 Task: Add Follow Your Heart Dairy-Free Provolone to the cart.
Action: Mouse moved to (760, 262)
Screenshot: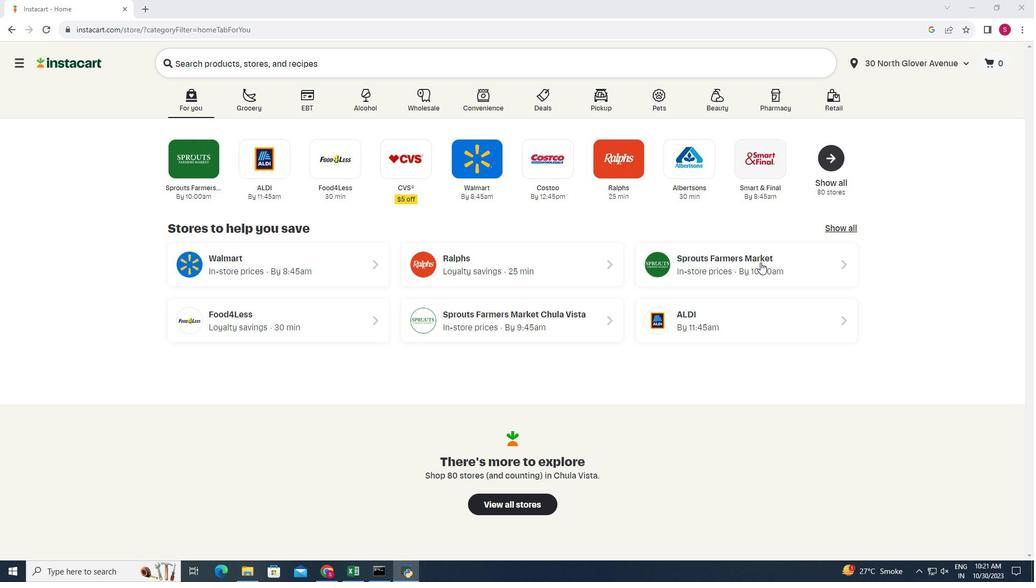 
Action: Mouse pressed left at (760, 262)
Screenshot: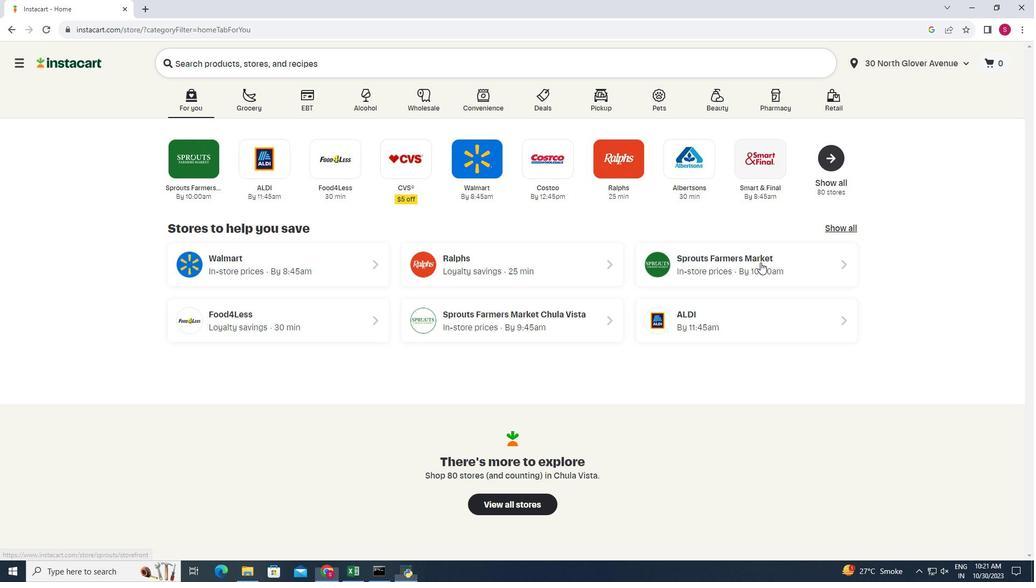 
Action: Mouse moved to (22, 509)
Screenshot: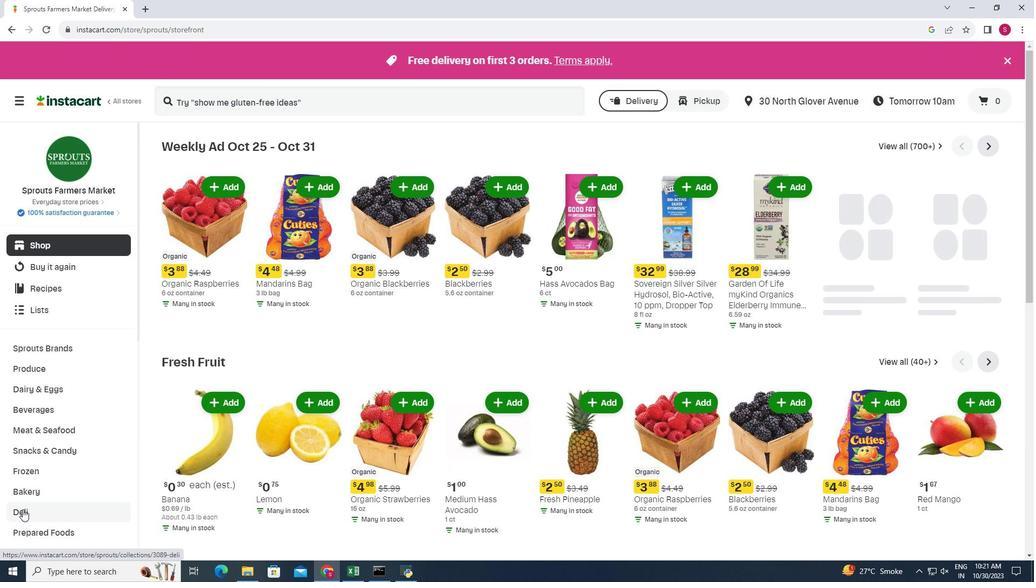
Action: Mouse pressed left at (22, 509)
Screenshot: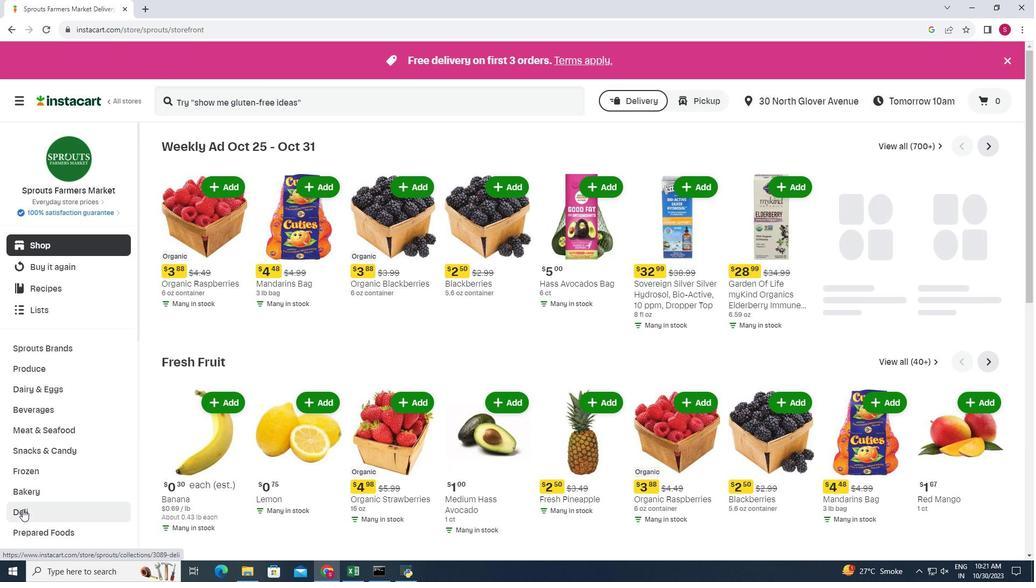 
Action: Mouse moved to (281, 170)
Screenshot: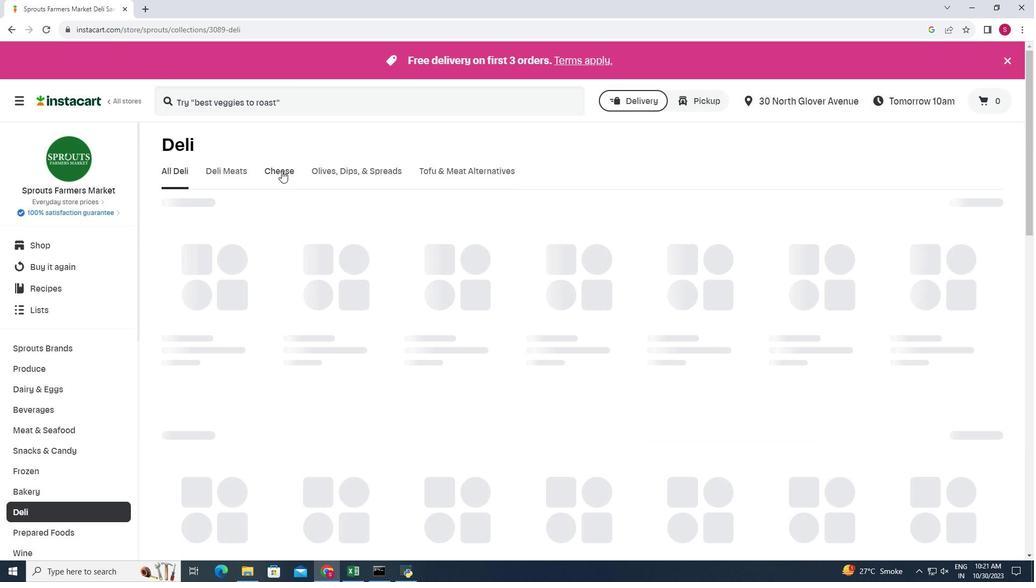 
Action: Mouse pressed left at (281, 170)
Screenshot: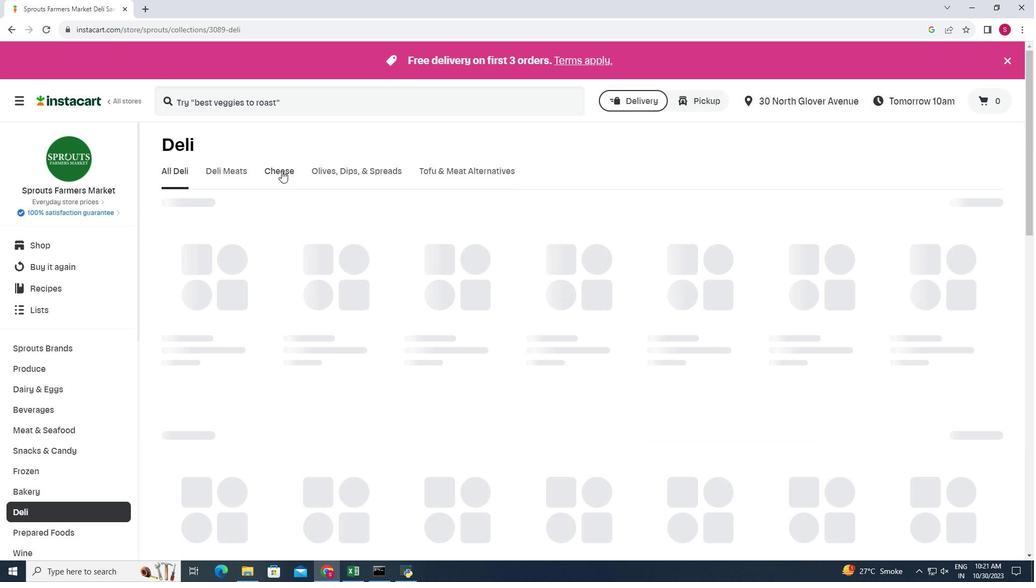 
Action: Mouse moved to (1004, 211)
Screenshot: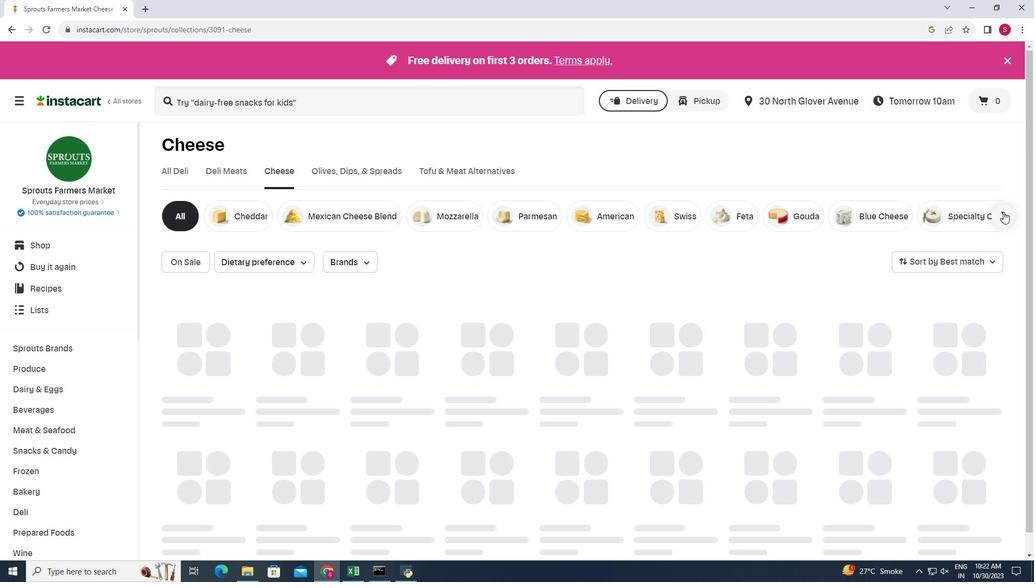 
Action: Mouse pressed left at (1004, 211)
Screenshot: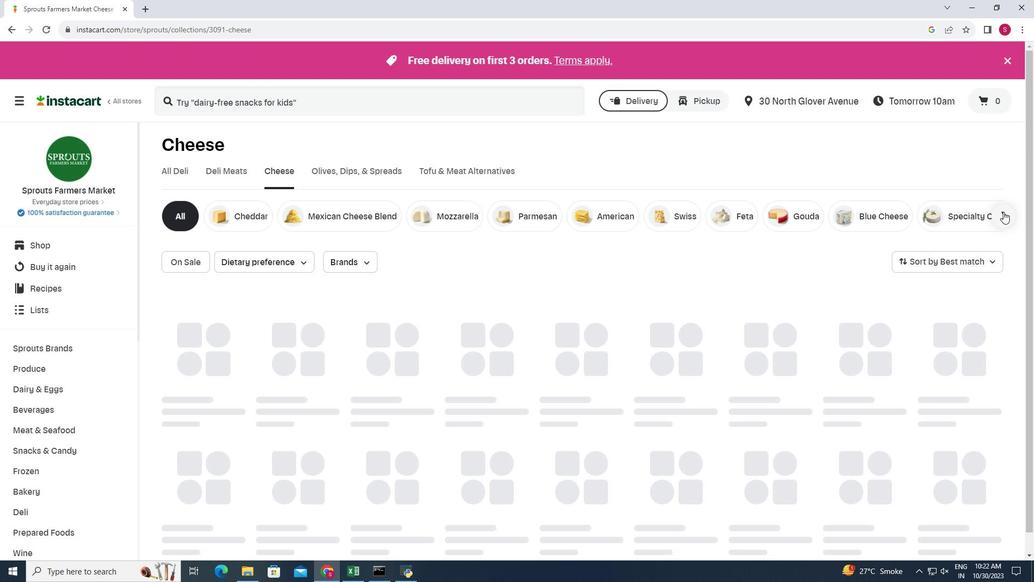 
Action: Mouse moved to (921, 218)
Screenshot: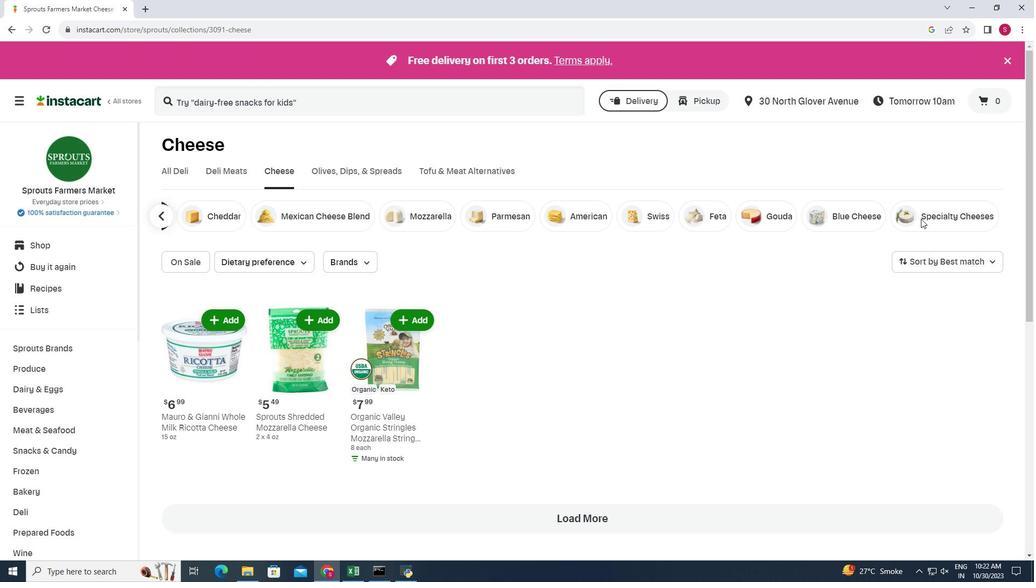 
Action: Mouse pressed left at (921, 218)
Screenshot: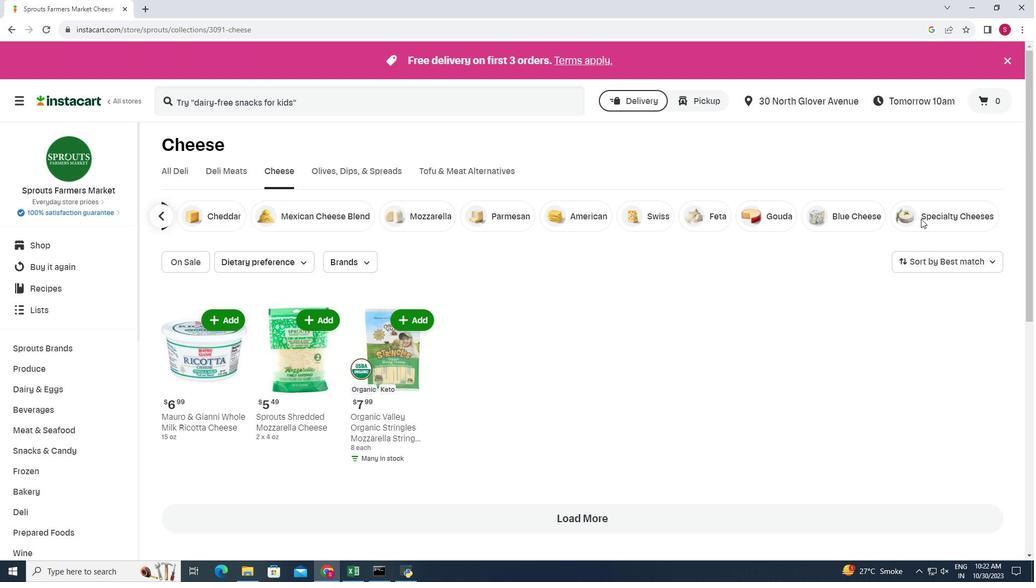 
Action: Mouse moved to (166, 333)
Screenshot: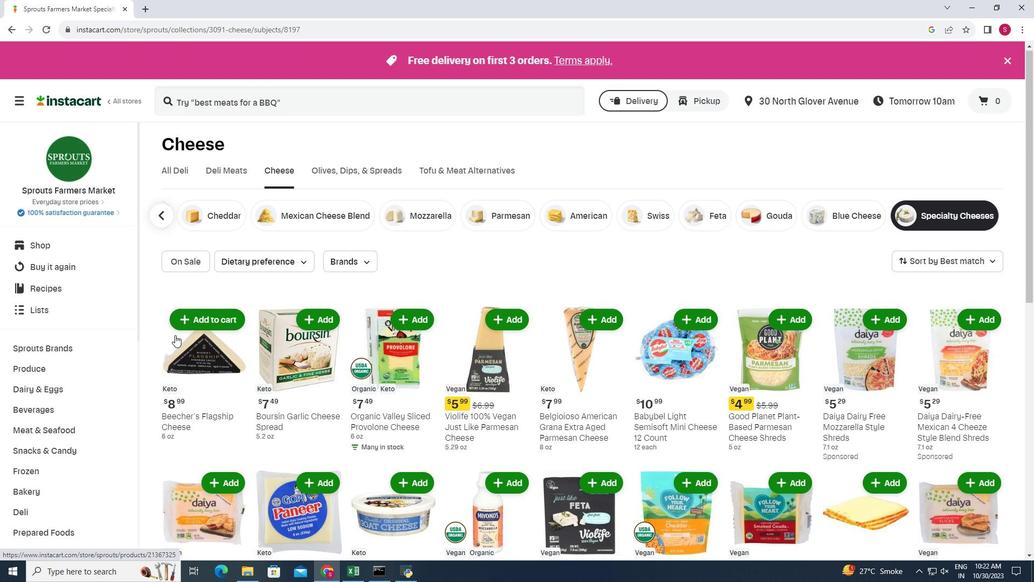 
Action: Mouse scrolled (166, 333) with delta (0, 0)
Screenshot: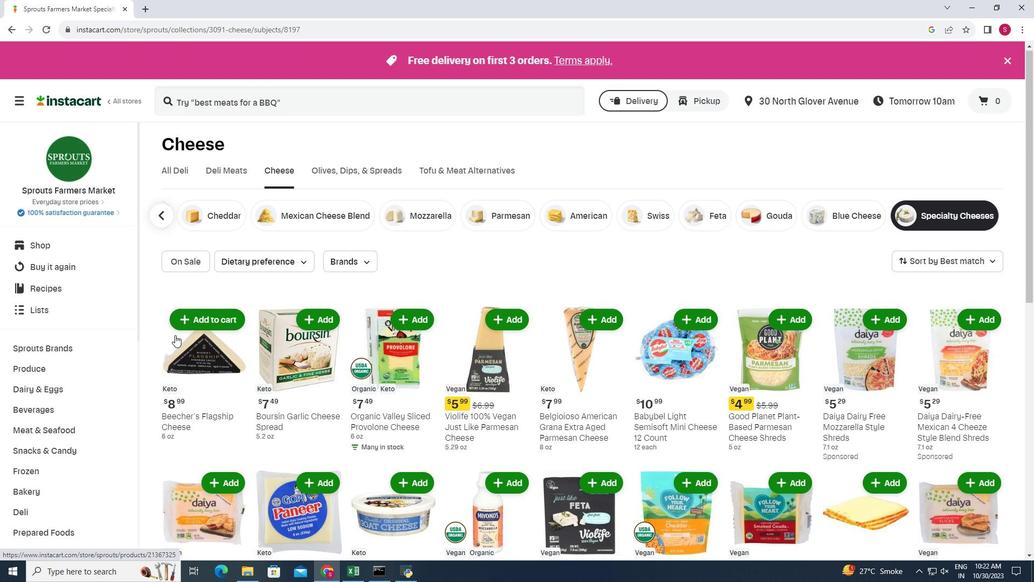 
Action: Mouse moved to (956, 378)
Screenshot: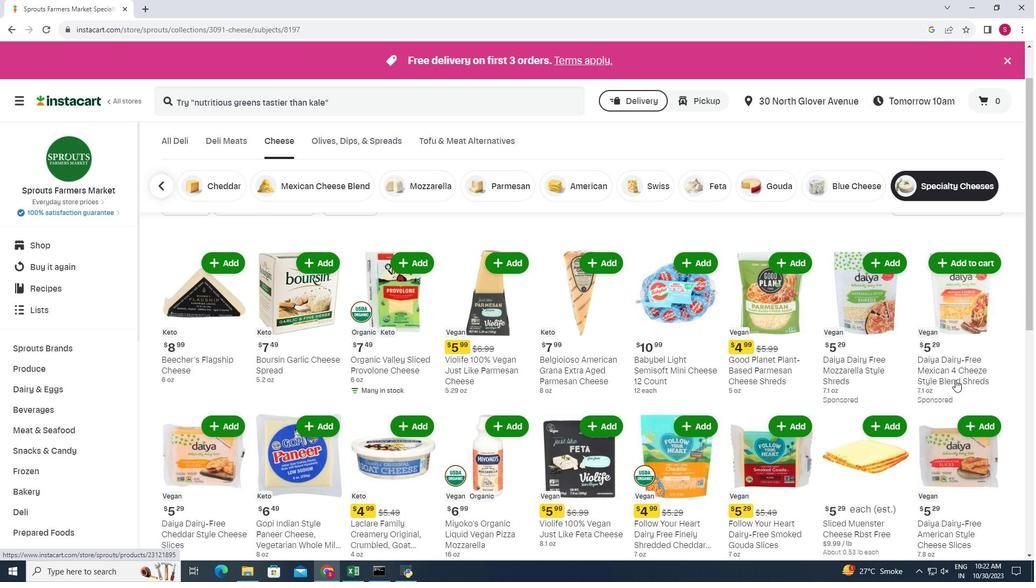
Action: Mouse scrolled (956, 377) with delta (0, 0)
Screenshot: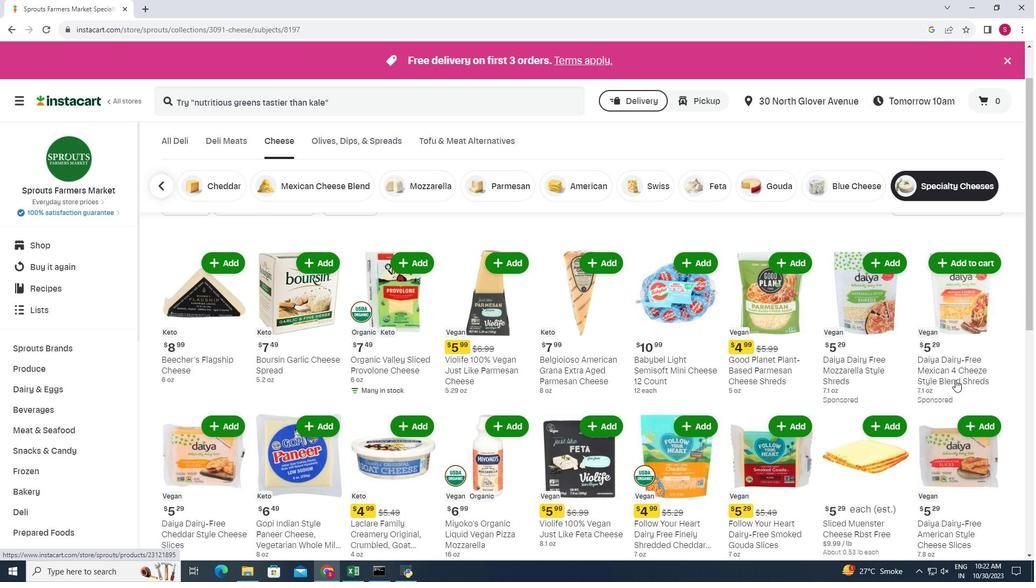 
Action: Mouse moved to (956, 381)
Screenshot: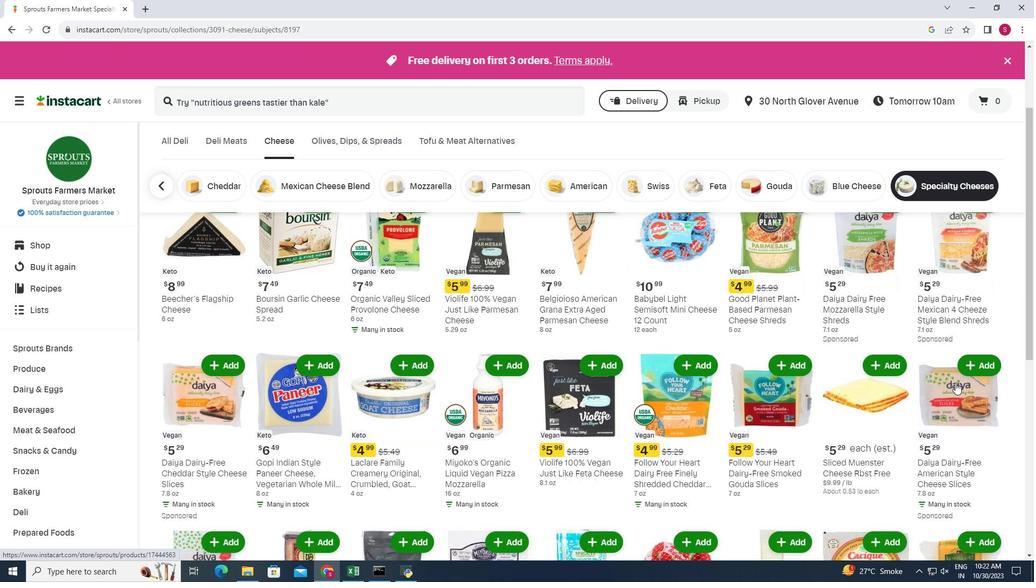 
Action: Mouse scrolled (956, 380) with delta (0, 0)
Screenshot: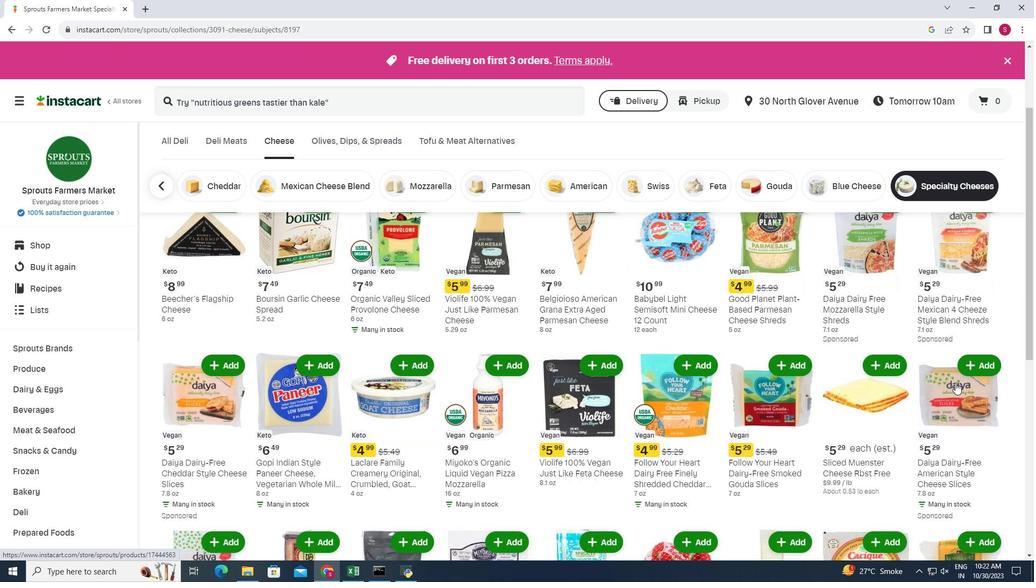 
Action: Mouse moved to (231, 408)
Screenshot: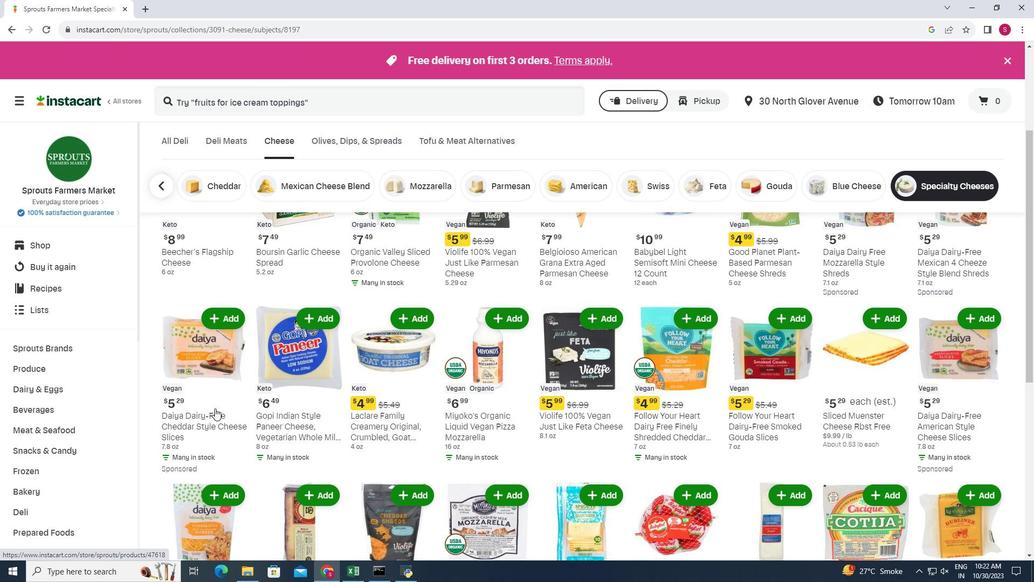 
Action: Mouse scrolled (231, 407) with delta (0, 0)
Screenshot: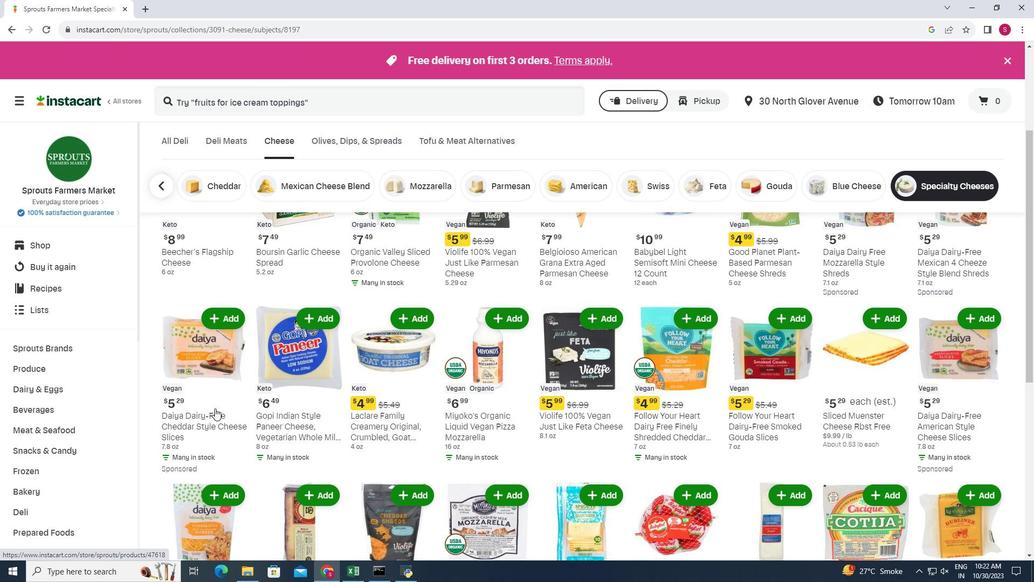 
Action: Mouse moved to (212, 408)
Screenshot: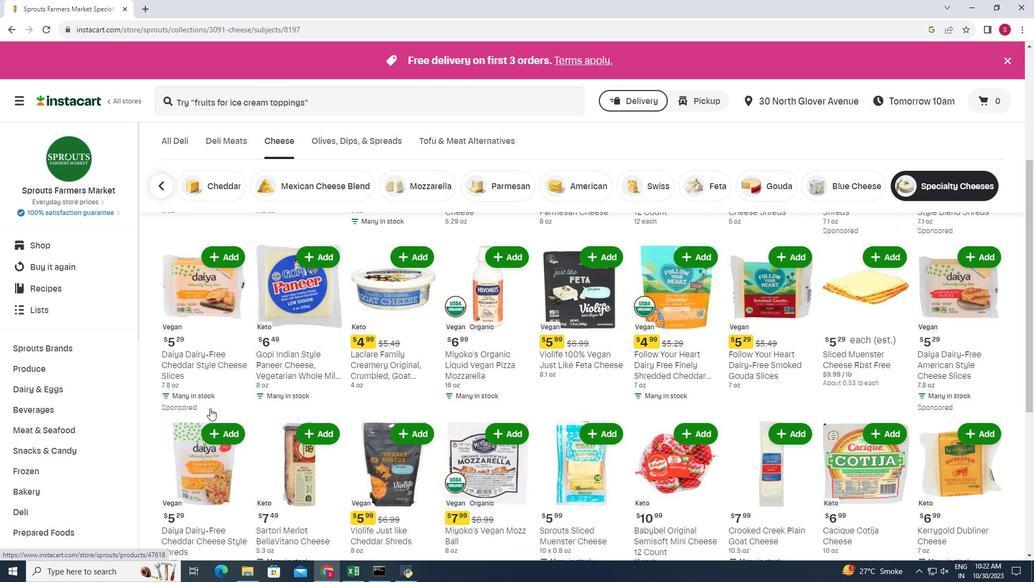 
Action: Mouse scrolled (212, 407) with delta (0, 0)
Screenshot: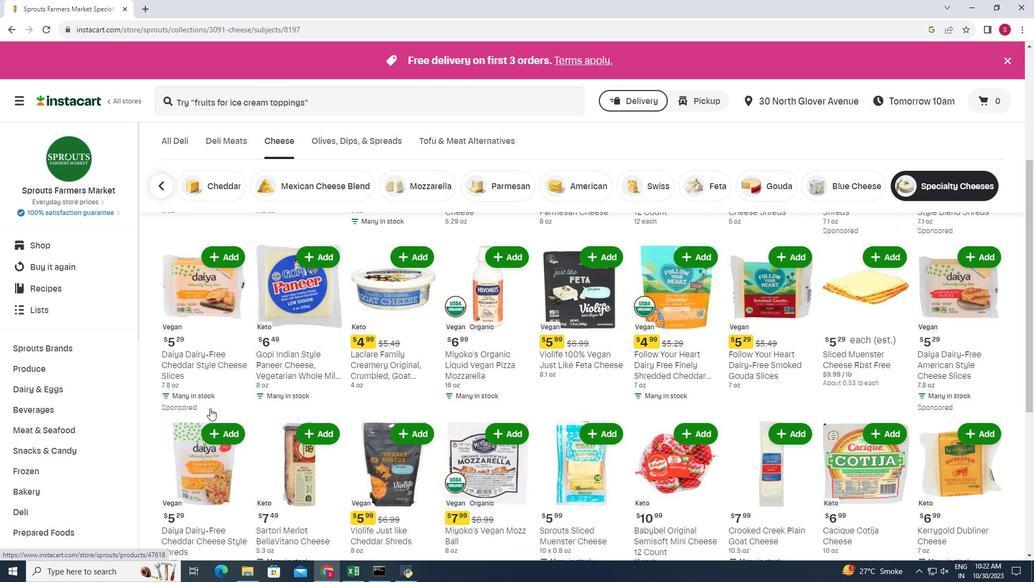 
Action: Mouse moved to (210, 408)
Screenshot: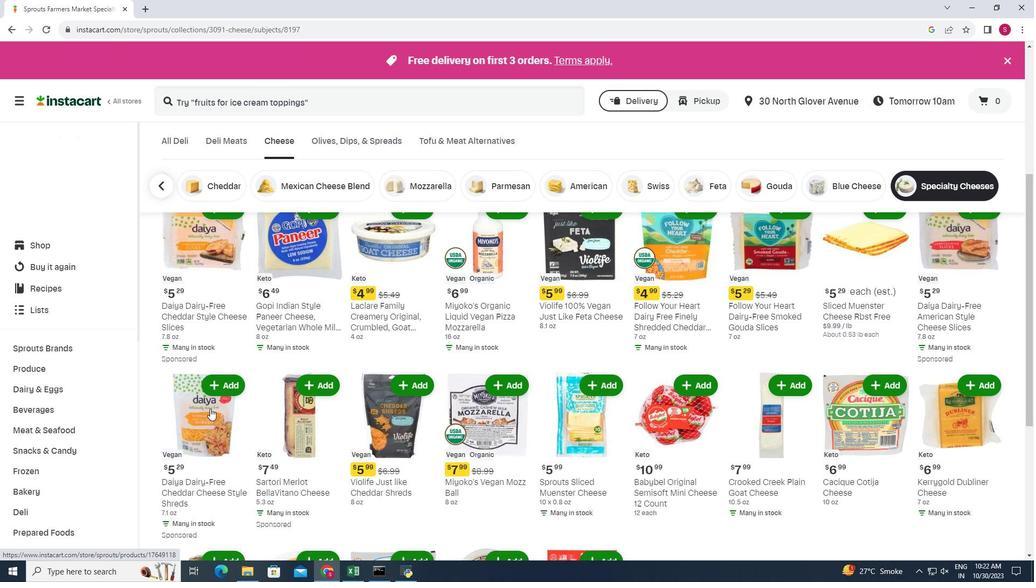 
Action: Mouse scrolled (210, 407) with delta (0, 0)
Screenshot: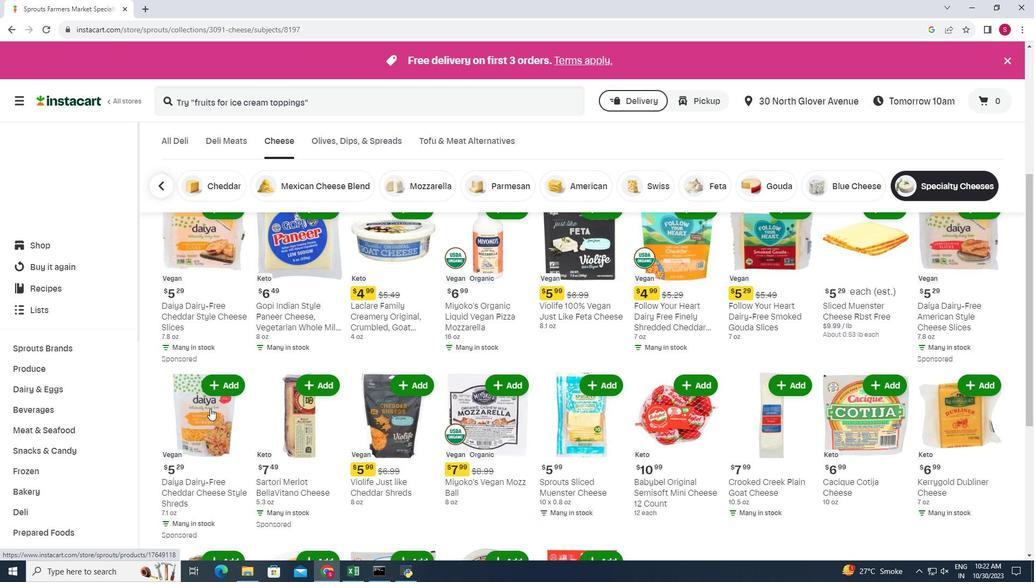 
Action: Mouse moved to (1001, 430)
Screenshot: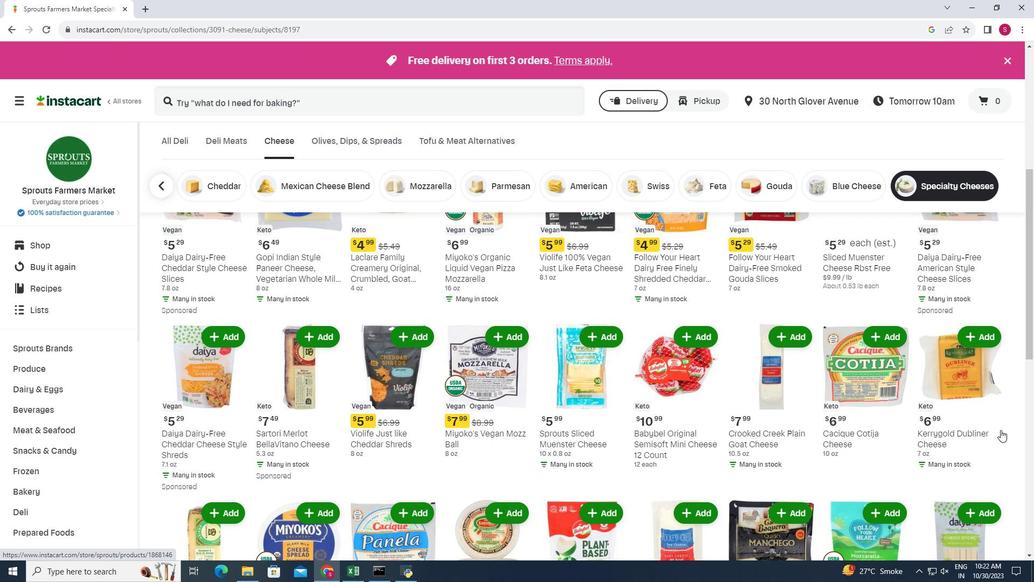 
Action: Mouse scrolled (1001, 429) with delta (0, 0)
Screenshot: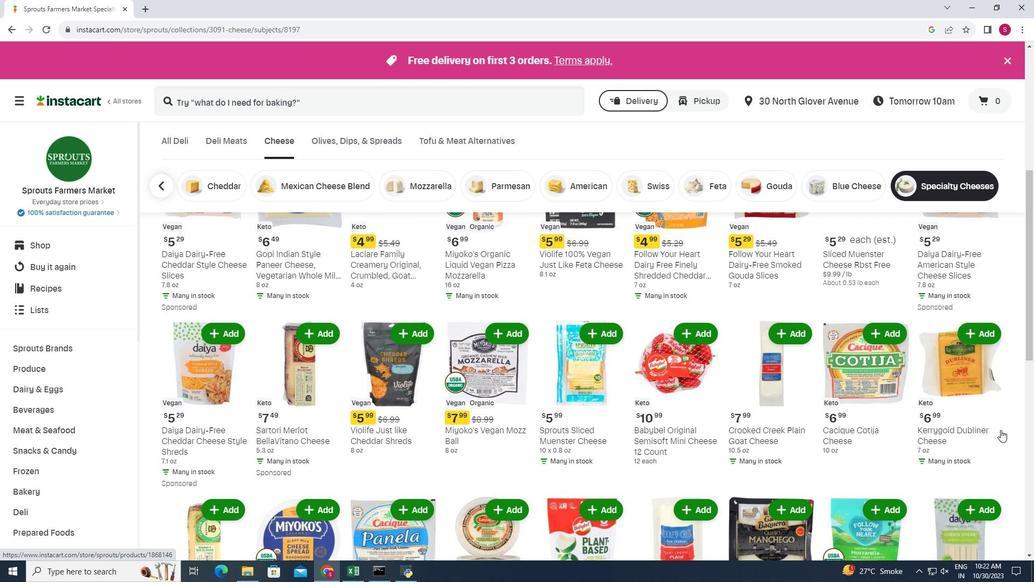 
Action: Mouse scrolled (1001, 429) with delta (0, 0)
Screenshot: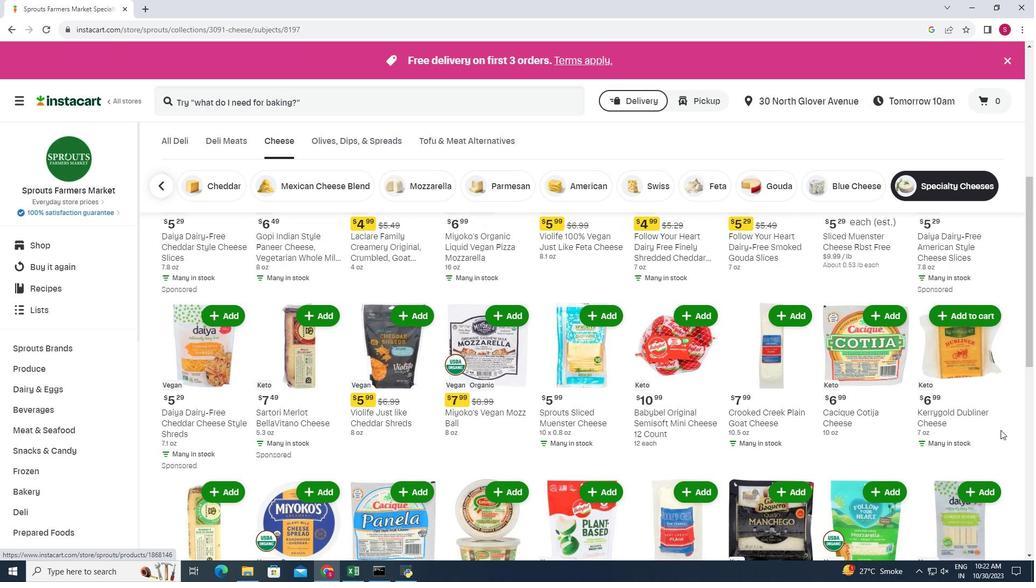 
Action: Mouse moved to (1001, 430)
Screenshot: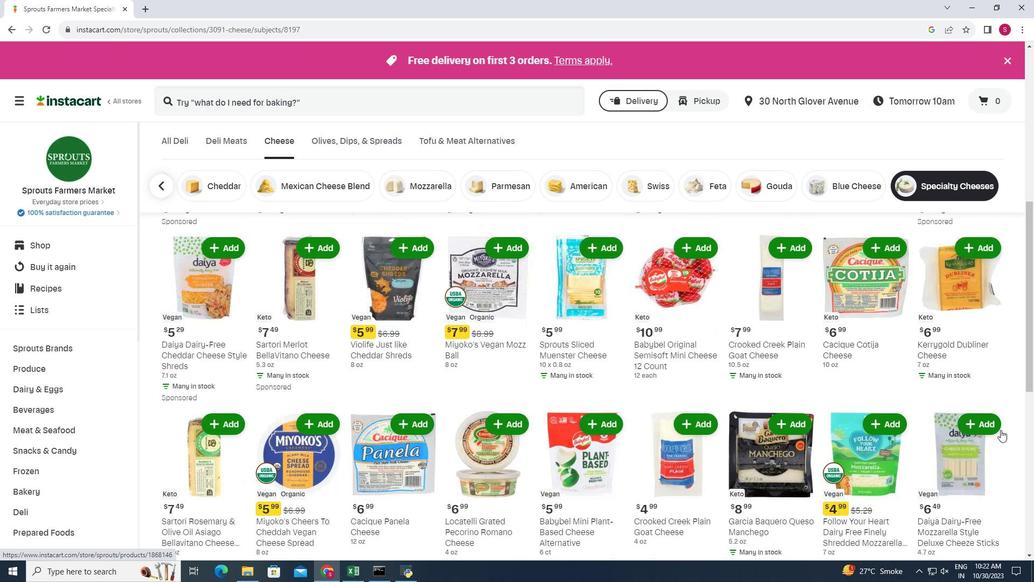 
Action: Mouse scrolled (1001, 429) with delta (0, 0)
Screenshot: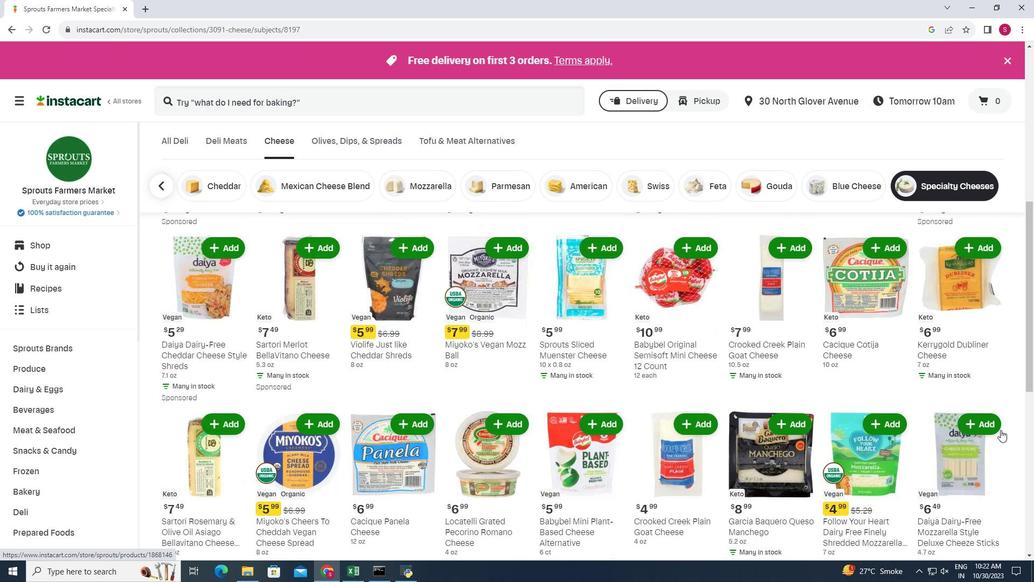 
Action: Mouse moved to (210, 420)
Screenshot: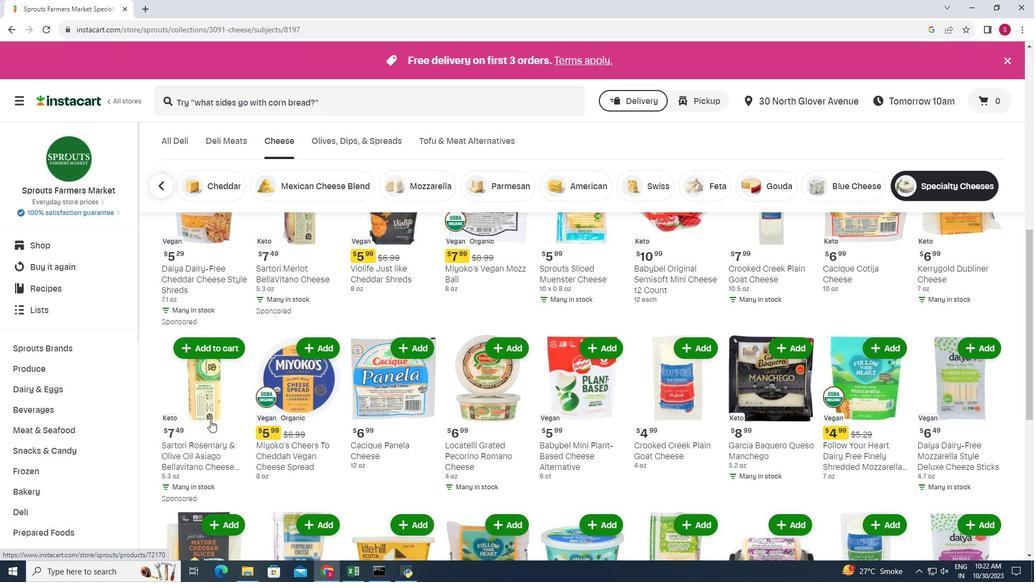 
Action: Mouse scrolled (210, 419) with delta (0, 0)
Screenshot: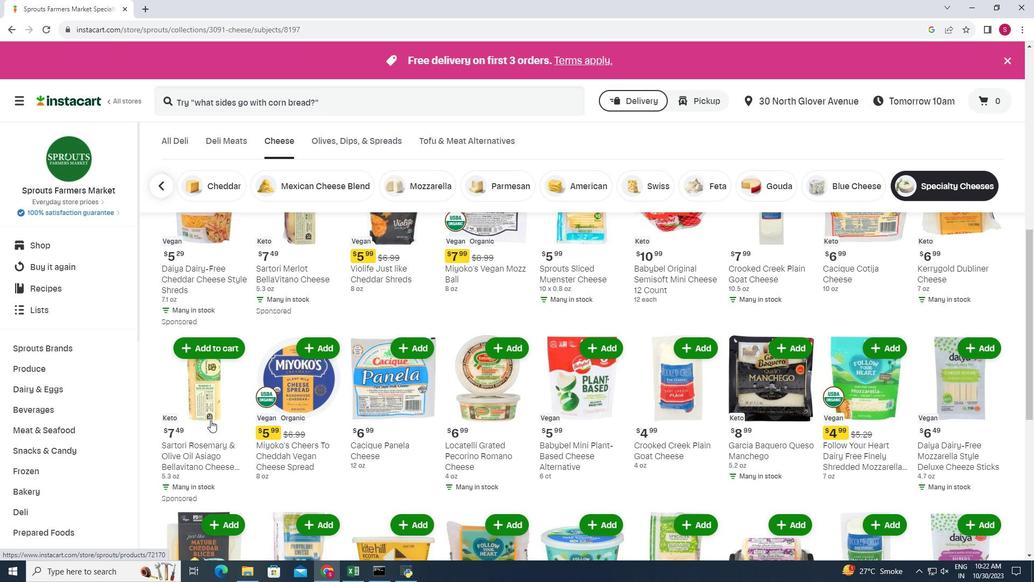 
Action: Mouse scrolled (210, 419) with delta (0, 0)
Screenshot: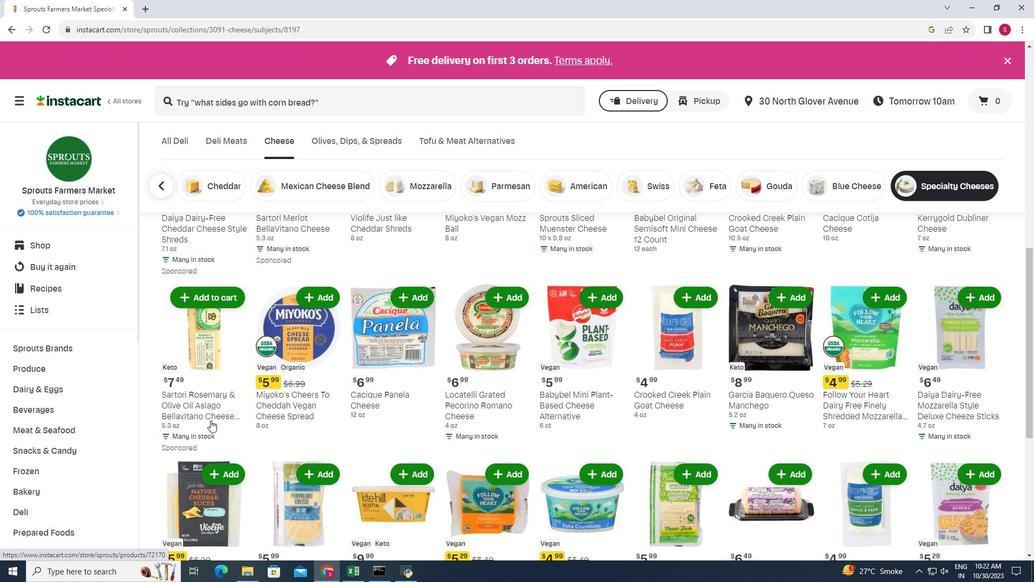 
Action: Mouse scrolled (210, 419) with delta (0, 0)
Screenshot: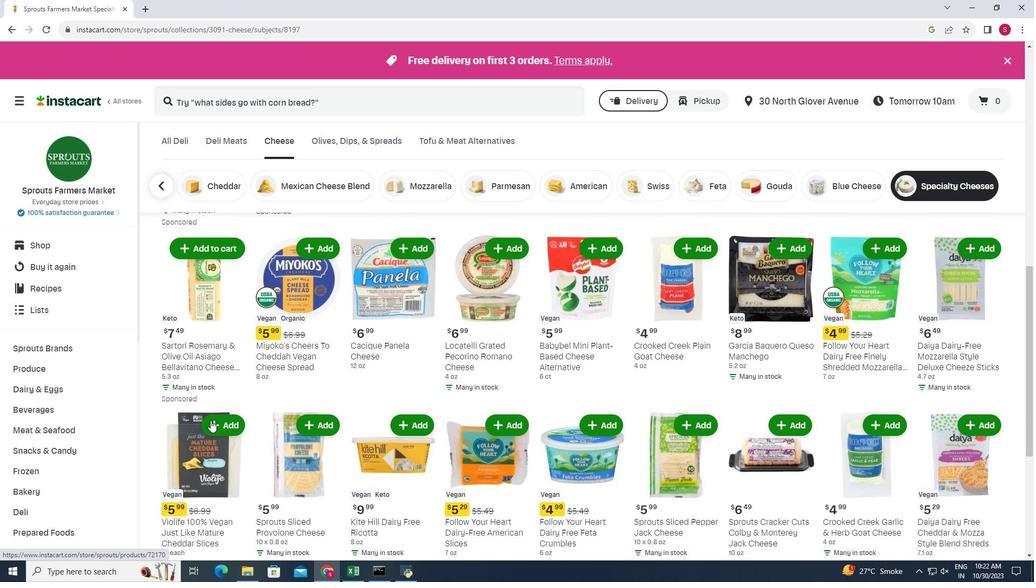 
Action: Mouse moved to (980, 451)
Screenshot: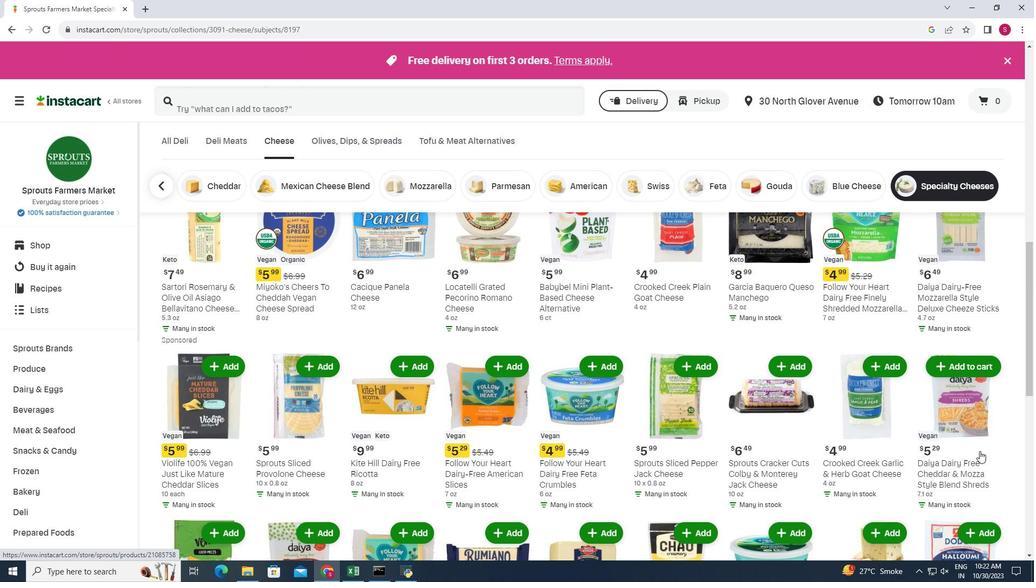 
Action: Mouse scrolled (980, 450) with delta (0, 0)
Screenshot: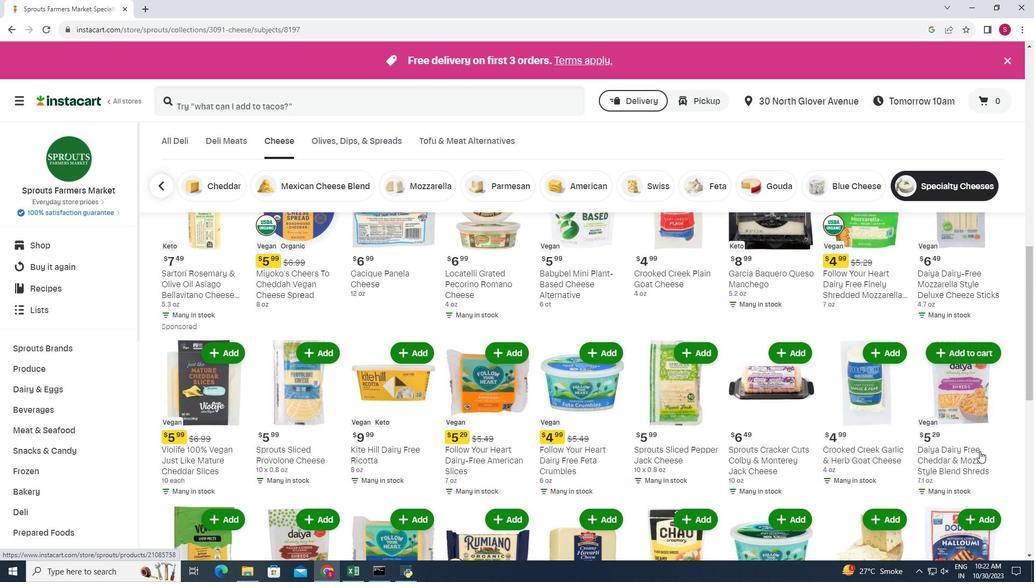 
Action: Mouse scrolled (980, 450) with delta (0, 0)
Screenshot: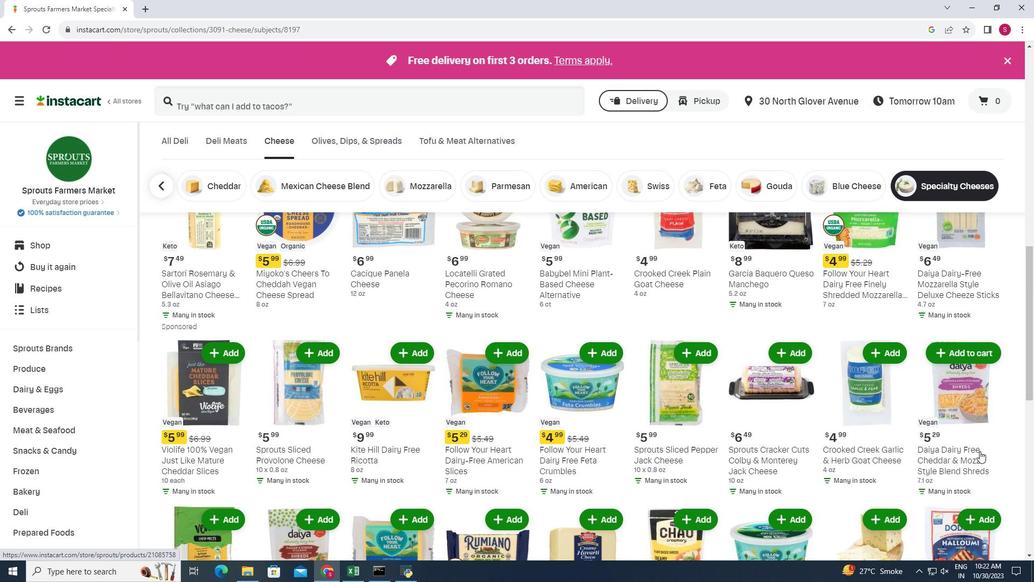 
Action: Mouse scrolled (980, 450) with delta (0, 0)
Screenshot: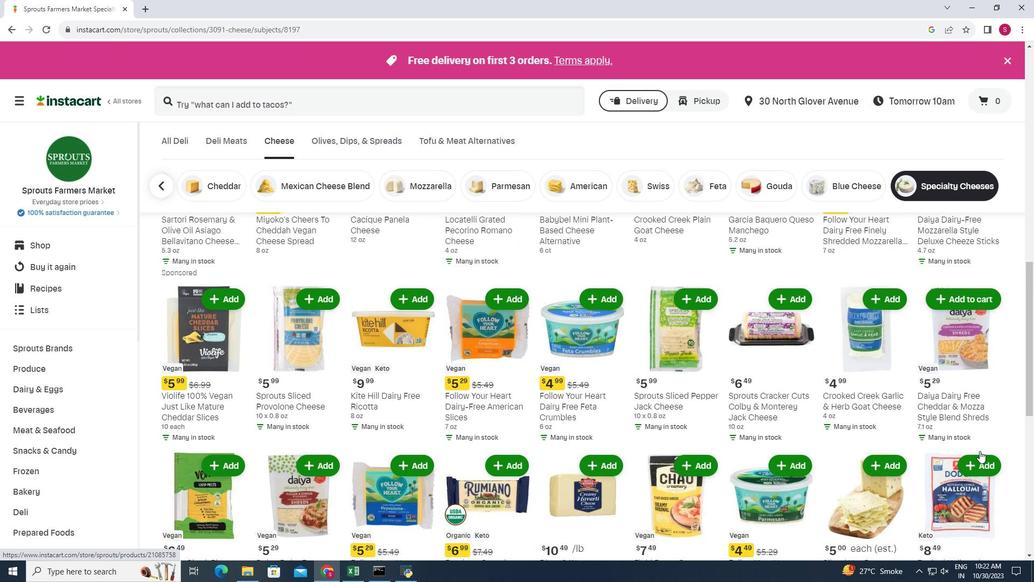 
Action: Mouse moved to (399, 372)
Screenshot: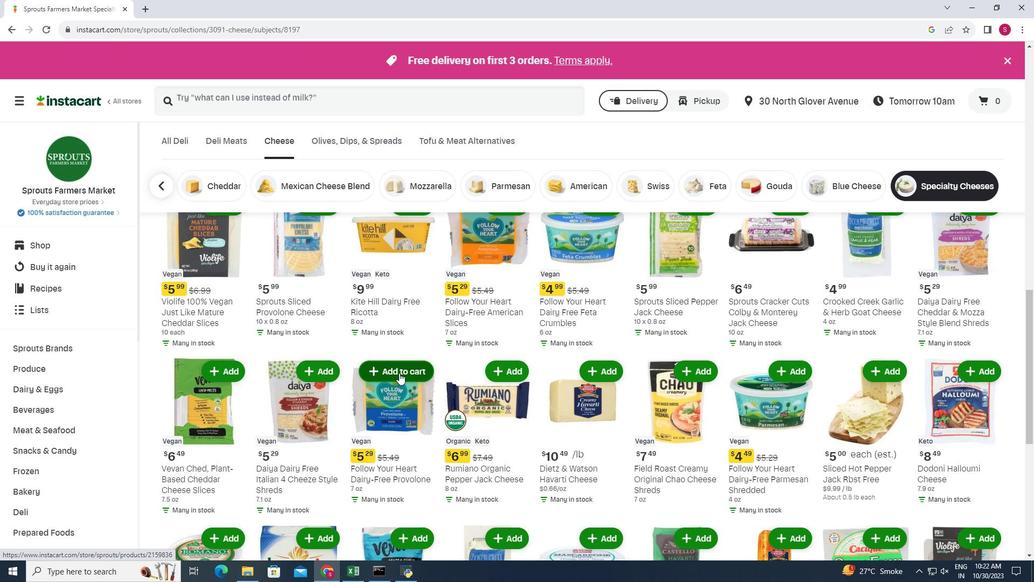 
Action: Mouse pressed left at (399, 372)
Screenshot: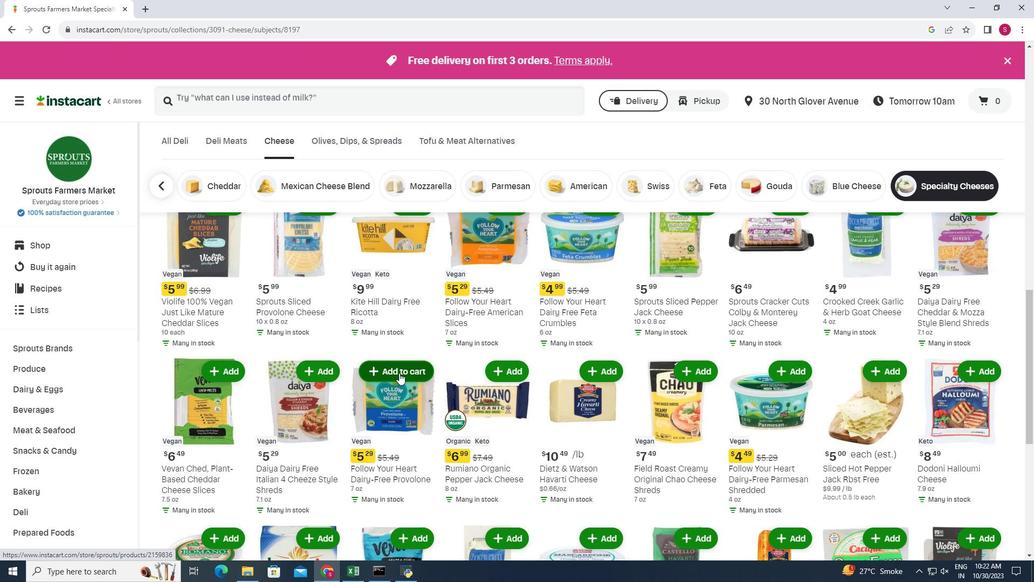 
Action: Mouse moved to (419, 342)
Screenshot: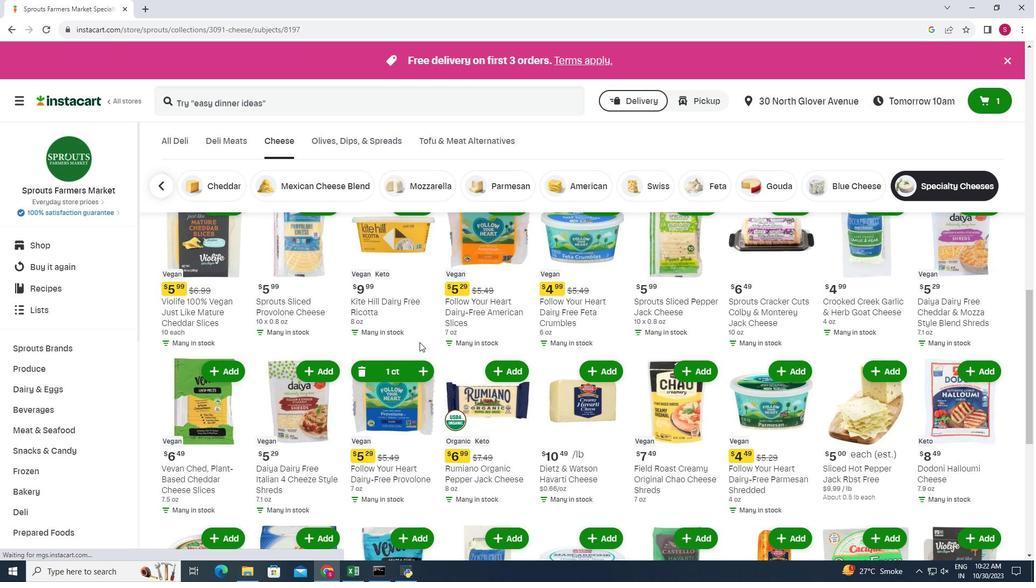 
